 Task: Save workspace as "File".
Action: Mouse moved to (110, 30)
Screenshot: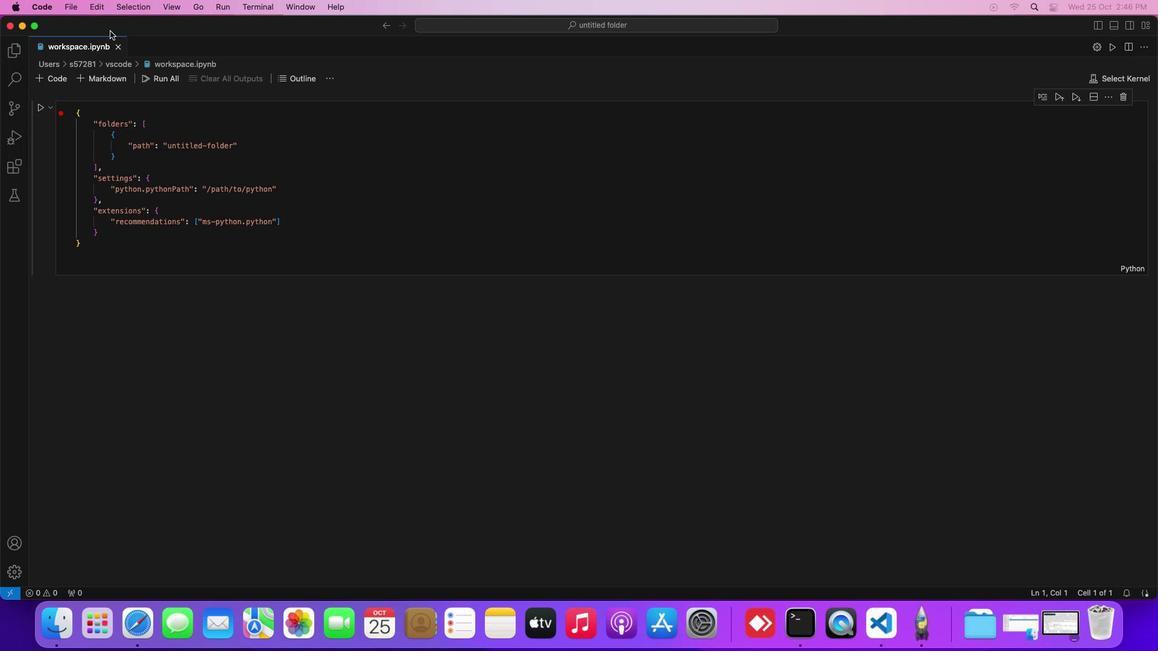 
Action: Mouse pressed left at (110, 30)
Screenshot: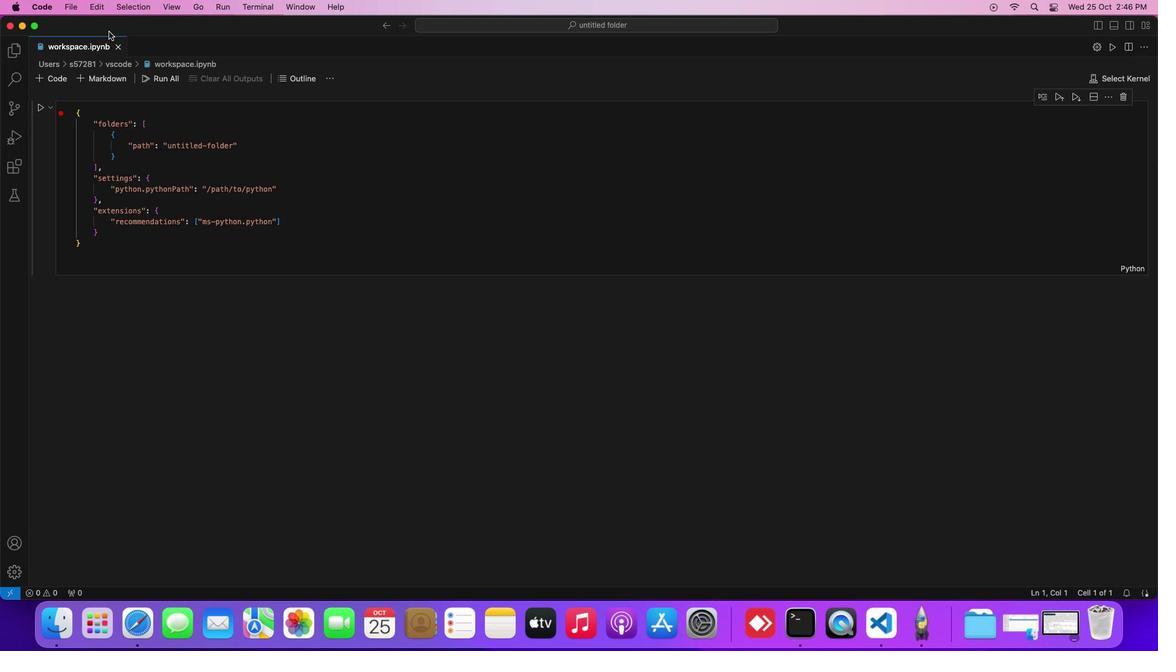 
Action: Mouse moved to (64, 5)
Screenshot: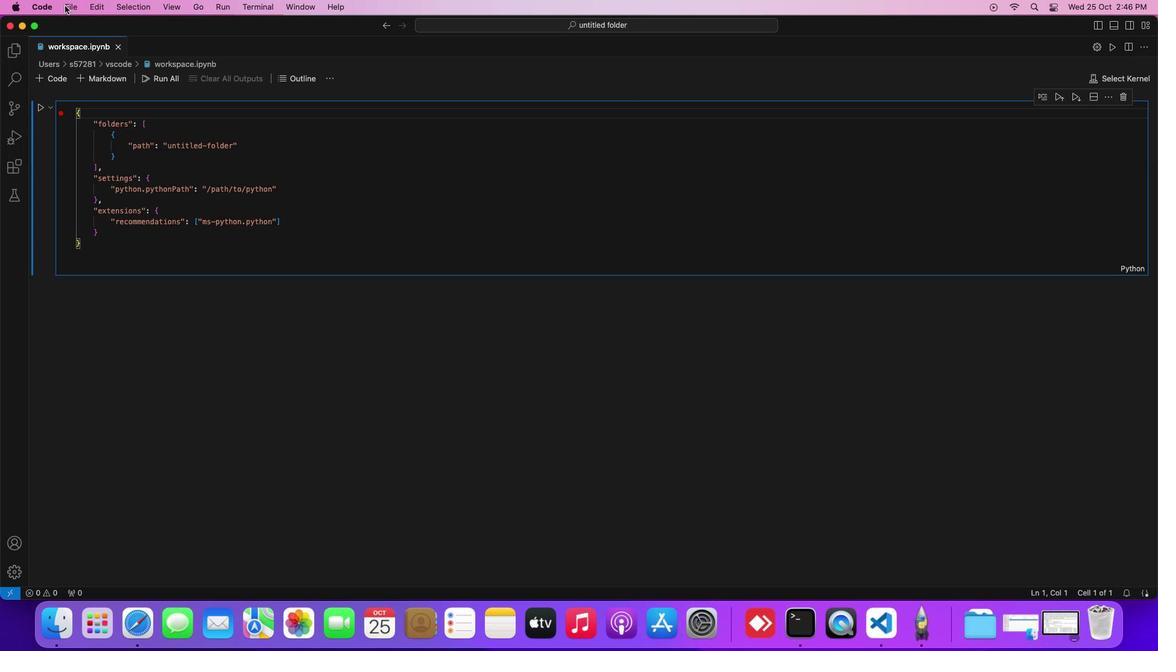
Action: Mouse pressed left at (64, 5)
Screenshot: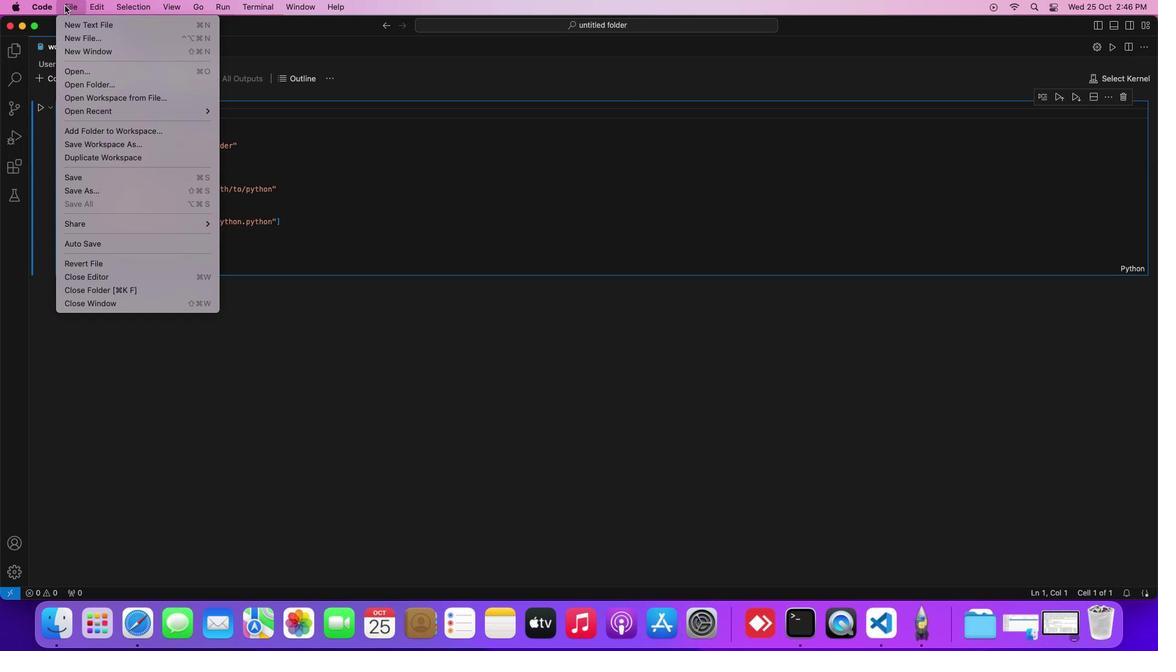 
Action: Mouse moved to (131, 147)
Screenshot: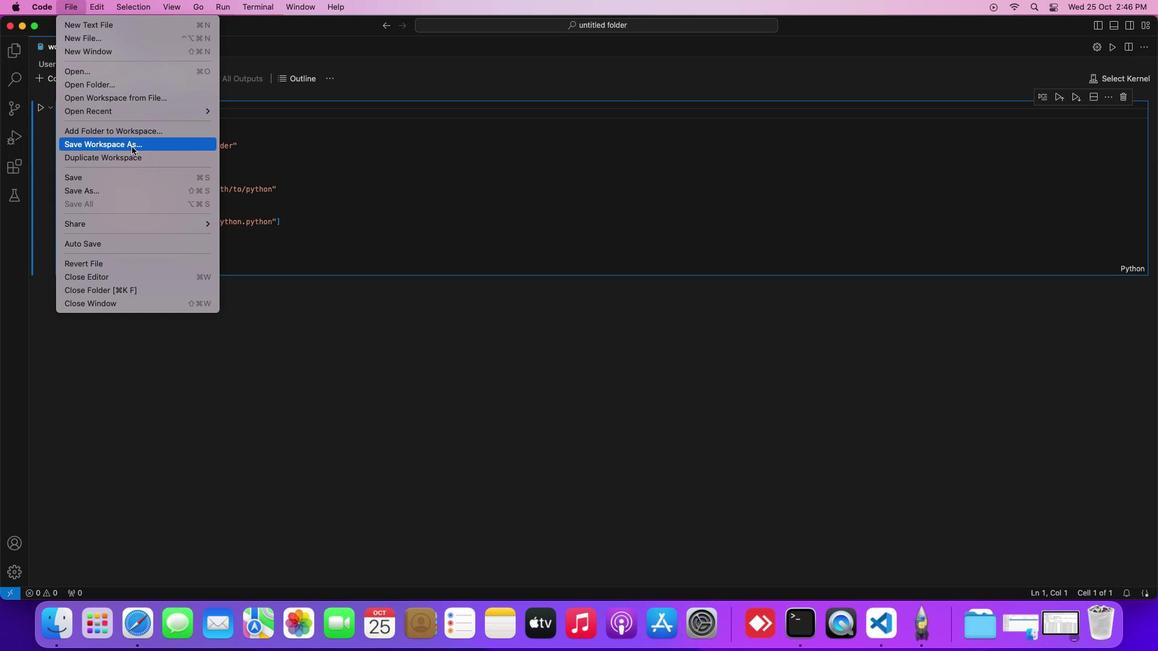 
Action: Mouse pressed left at (131, 147)
Screenshot: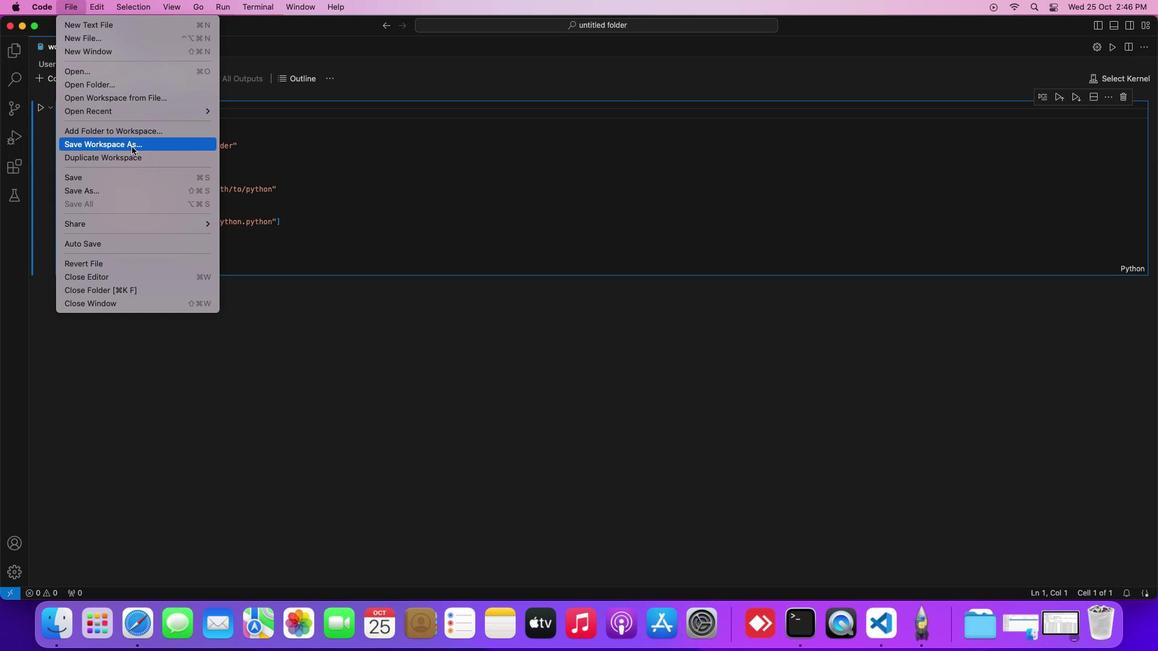 
Action: Key pressed Key.caps_lock'F''I''L'Key.caps_lockKey.backspaceKey.backspace'i''l''e'
Screenshot: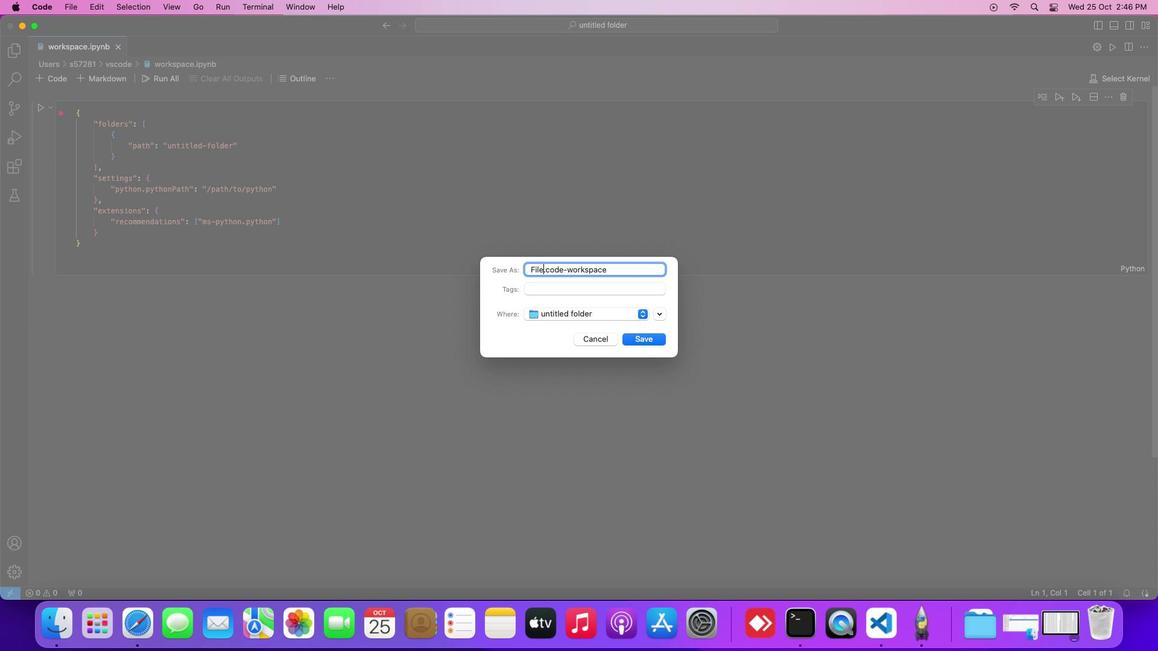 
Action: Mouse moved to (653, 339)
Screenshot: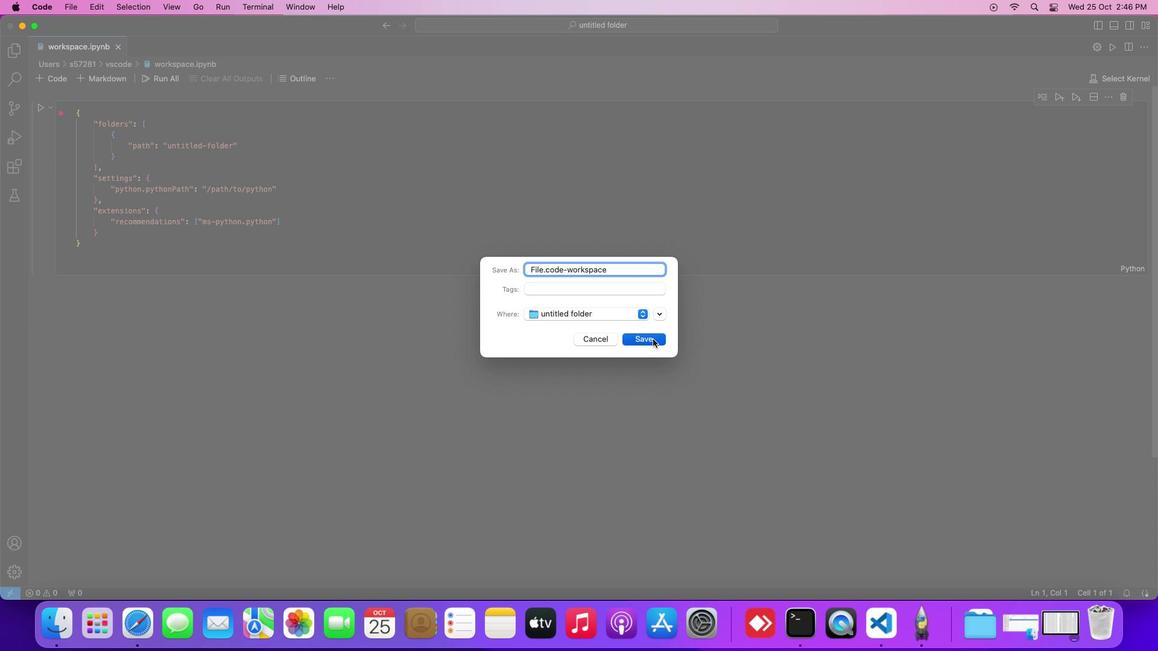 
Action: Mouse pressed left at (653, 339)
Screenshot: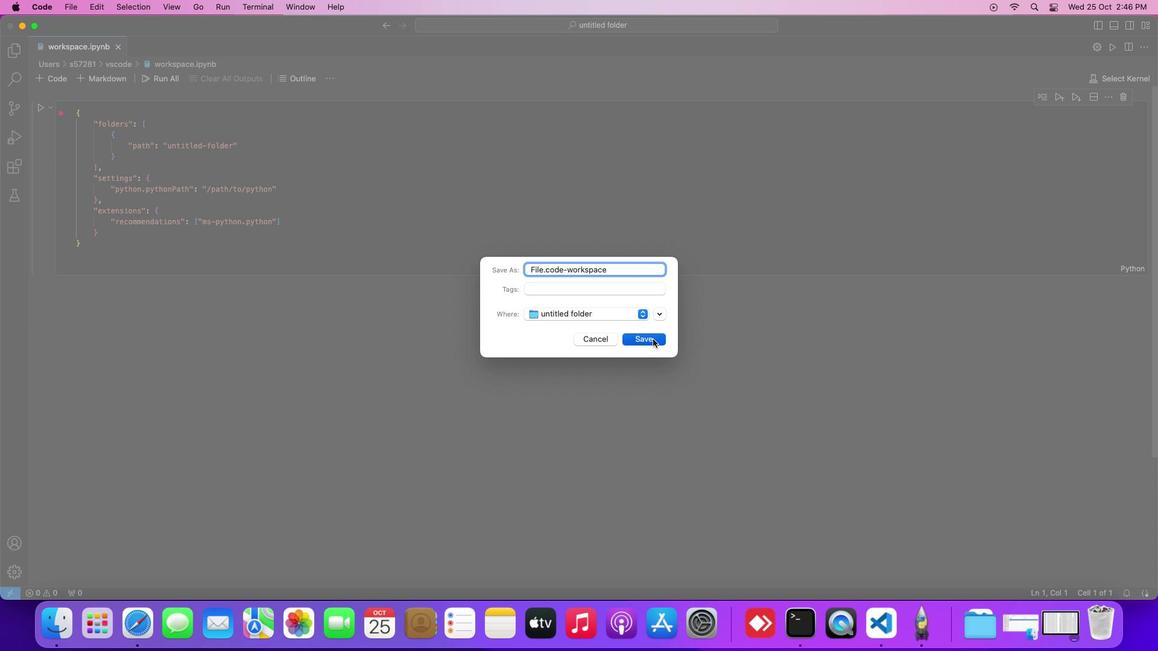 
